 Task: Activate the email to Salesforce toggle .
Action: Mouse moved to (964, 70)
Screenshot: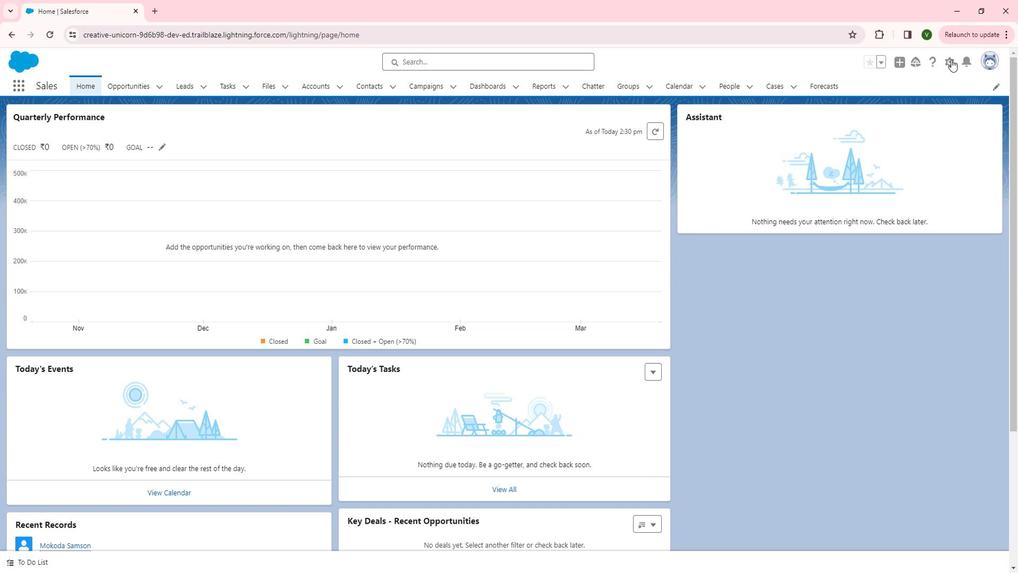 
Action: Mouse pressed left at (964, 70)
Screenshot: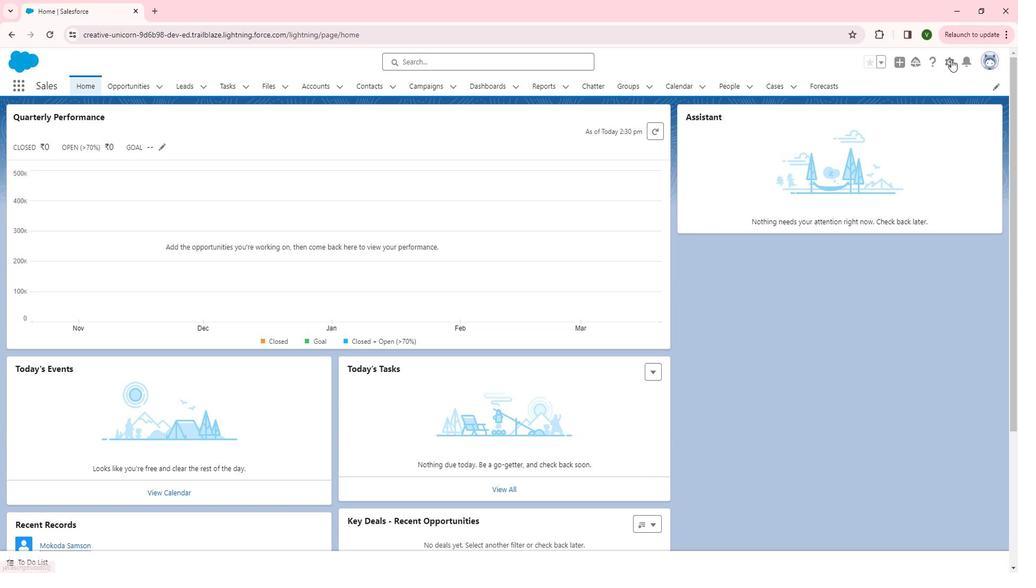 
Action: Mouse moved to (911, 144)
Screenshot: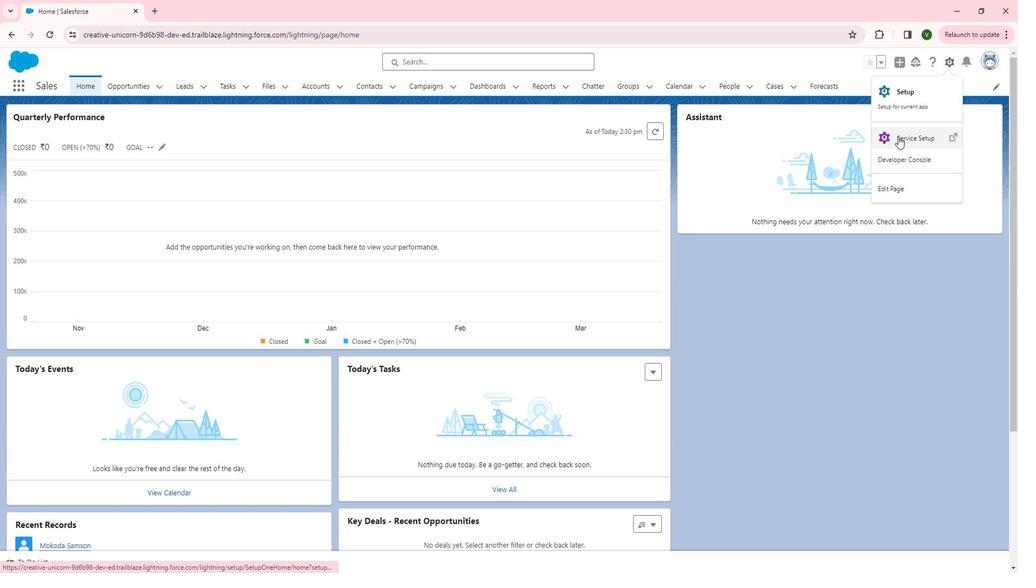 
Action: Mouse pressed left at (911, 144)
Screenshot: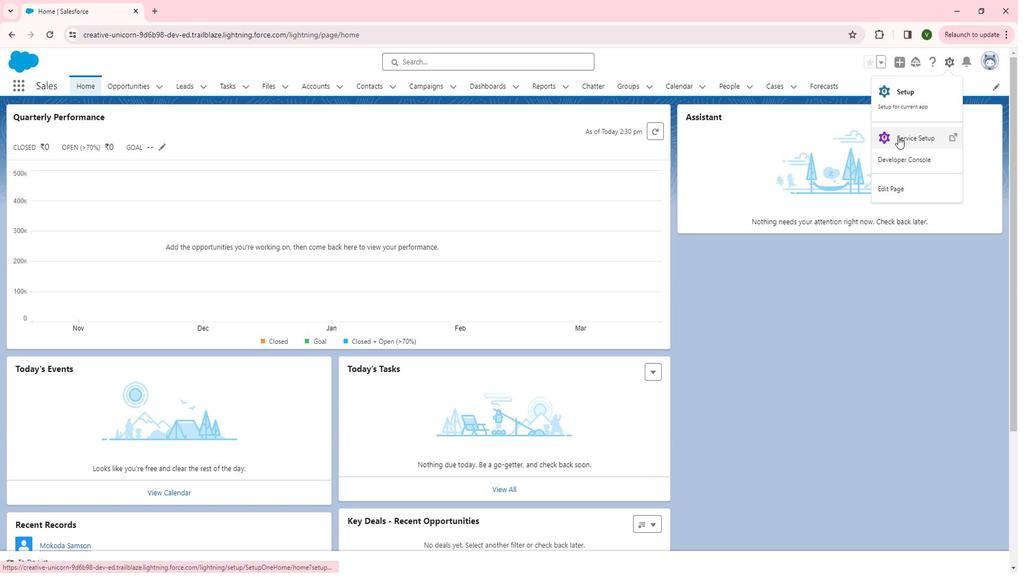
Action: Mouse moved to (21, 237)
Screenshot: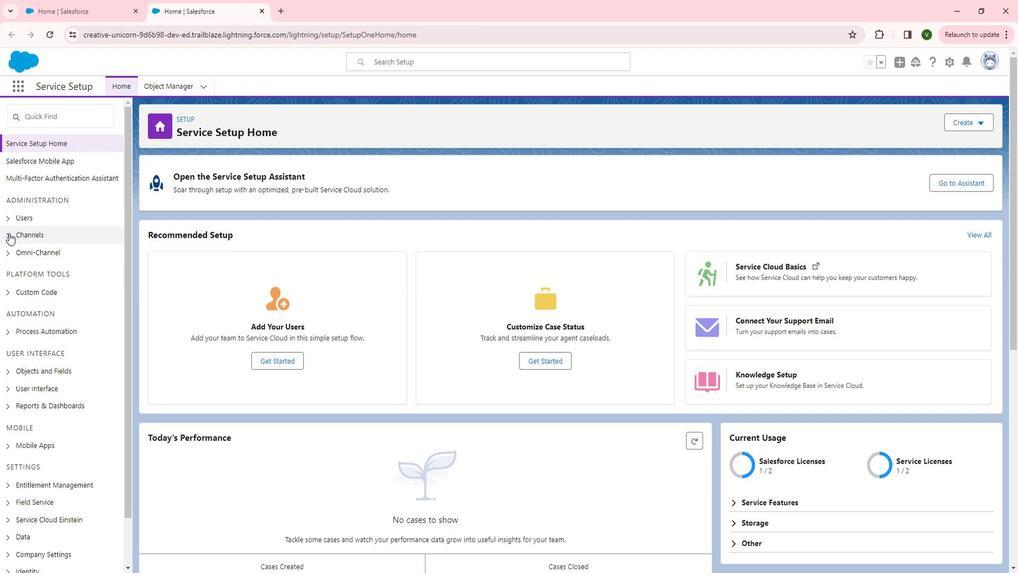 
Action: Mouse pressed left at (21, 237)
Screenshot: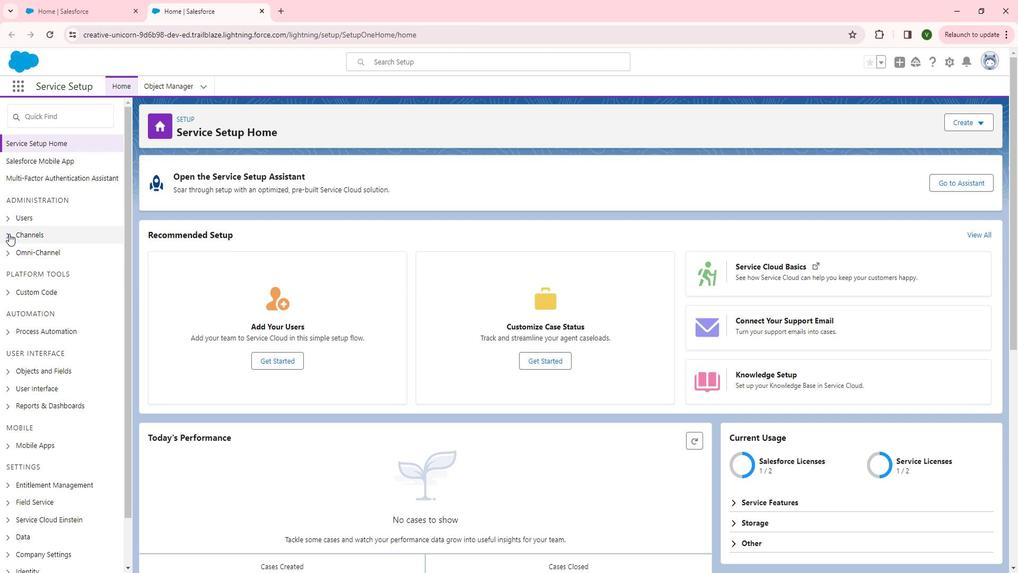 
Action: Mouse moved to (35, 291)
Screenshot: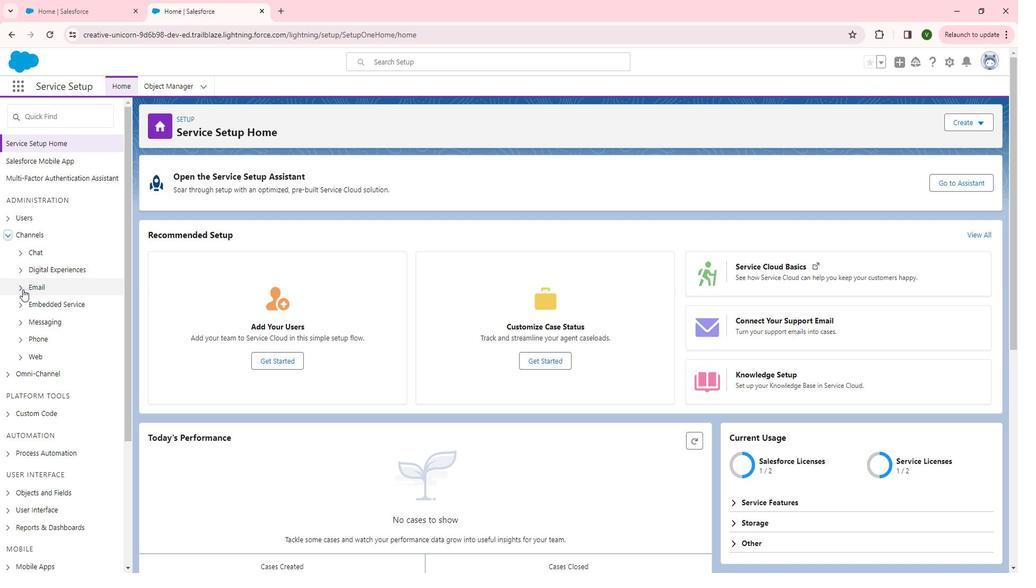 
Action: Mouse pressed left at (35, 291)
Screenshot: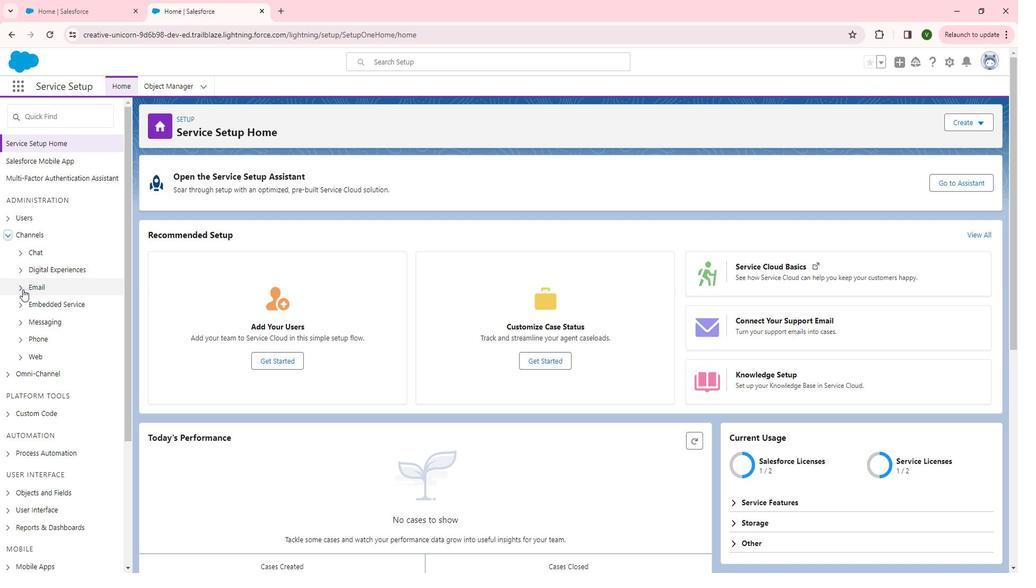 
Action: Mouse moved to (70, 371)
Screenshot: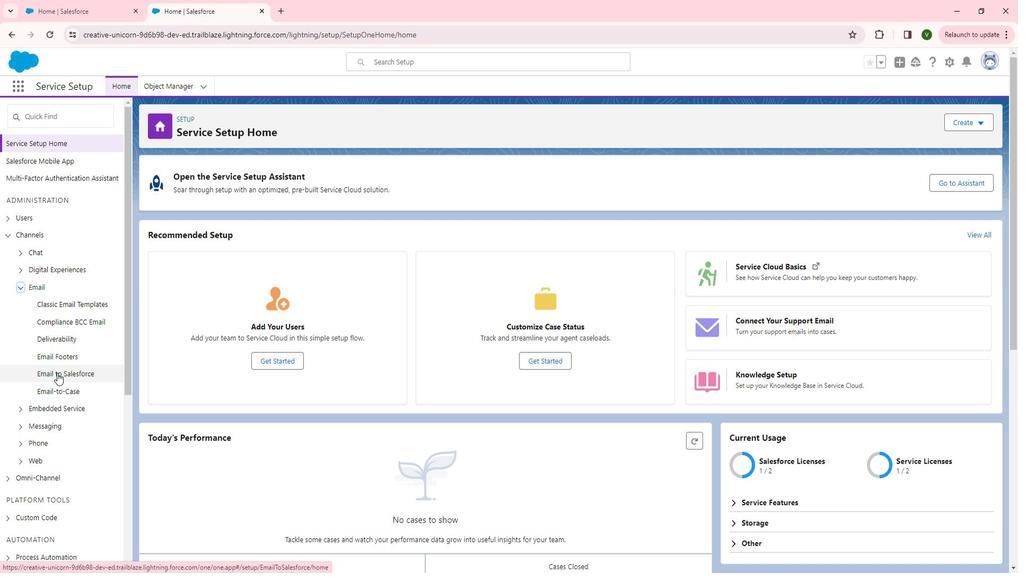
Action: Mouse pressed left at (70, 371)
Screenshot: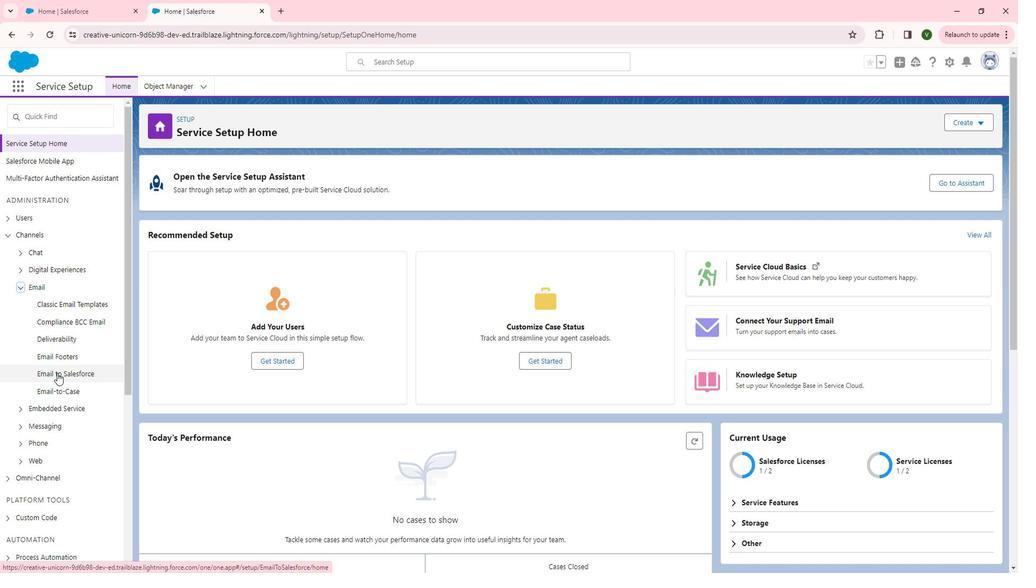 
Action: Mouse moved to (430, 237)
Screenshot: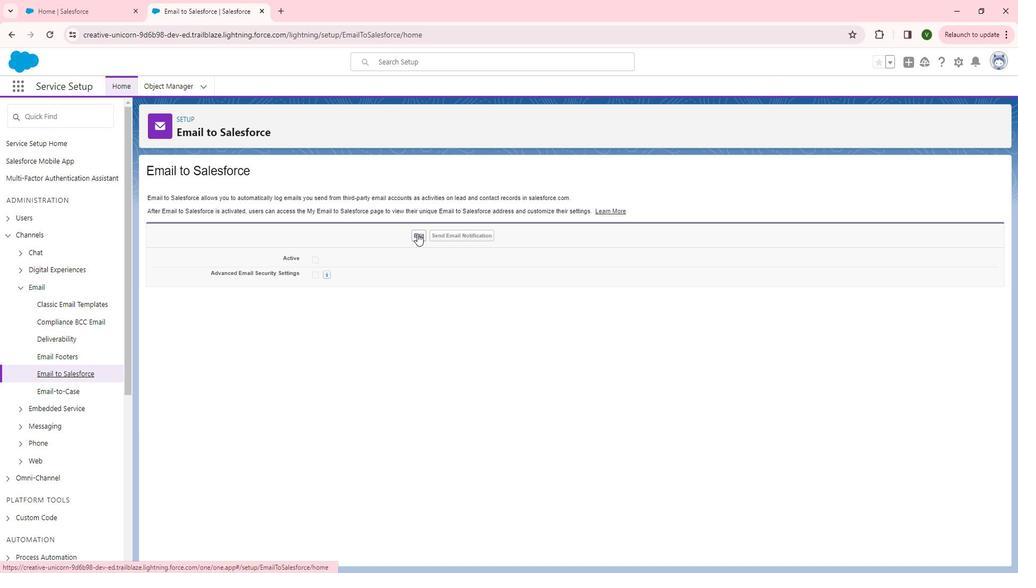 
Action: Mouse pressed left at (430, 237)
Screenshot: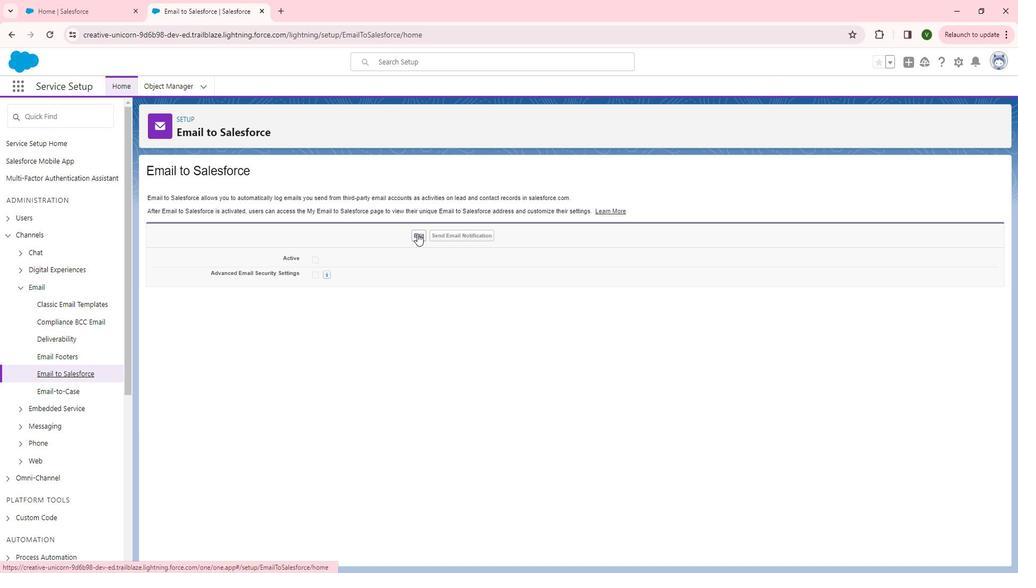 
Action: Mouse moved to (328, 261)
Screenshot: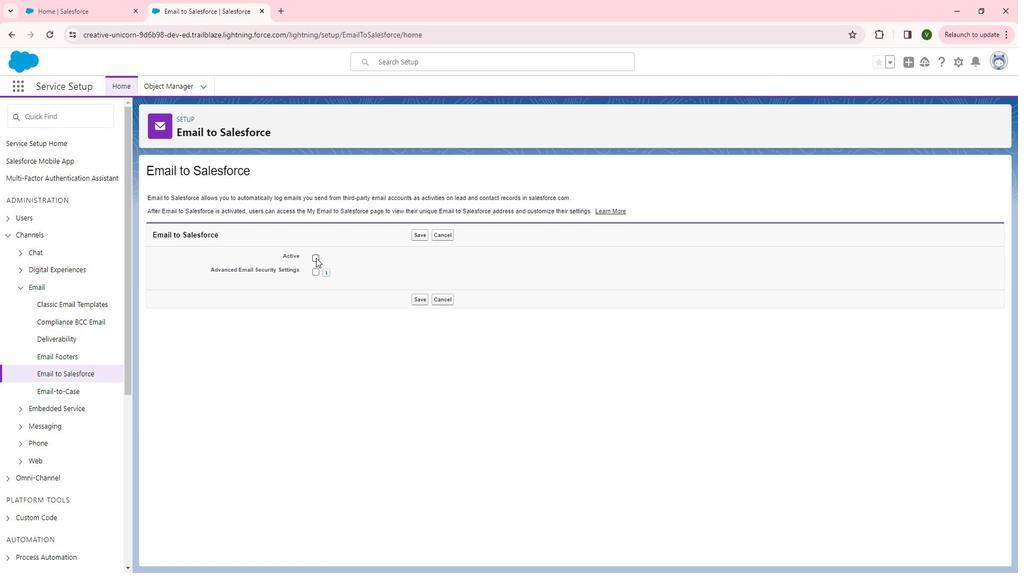 
Action: Mouse pressed left at (328, 261)
Screenshot: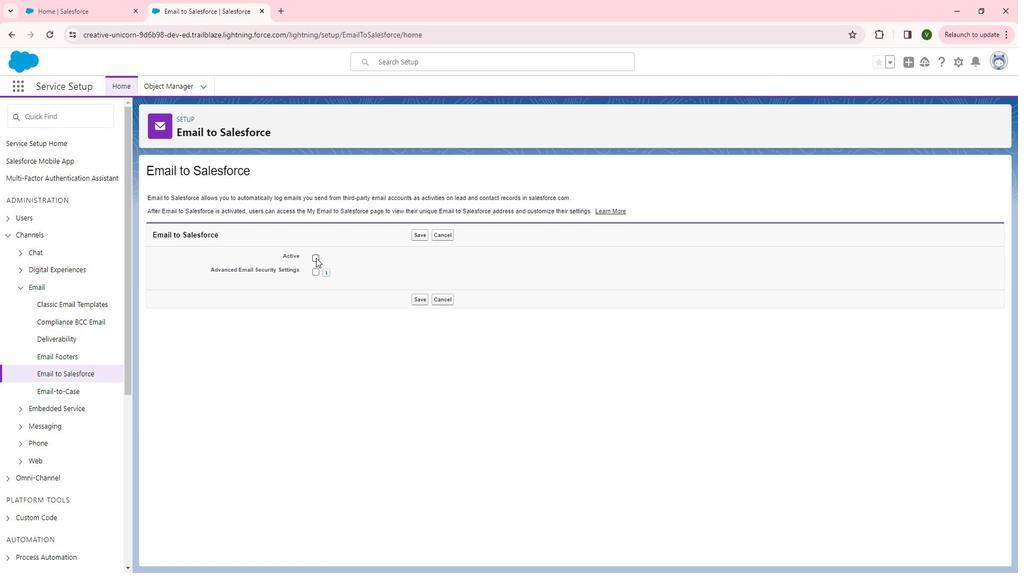 
Action: Mouse moved to (430, 239)
Screenshot: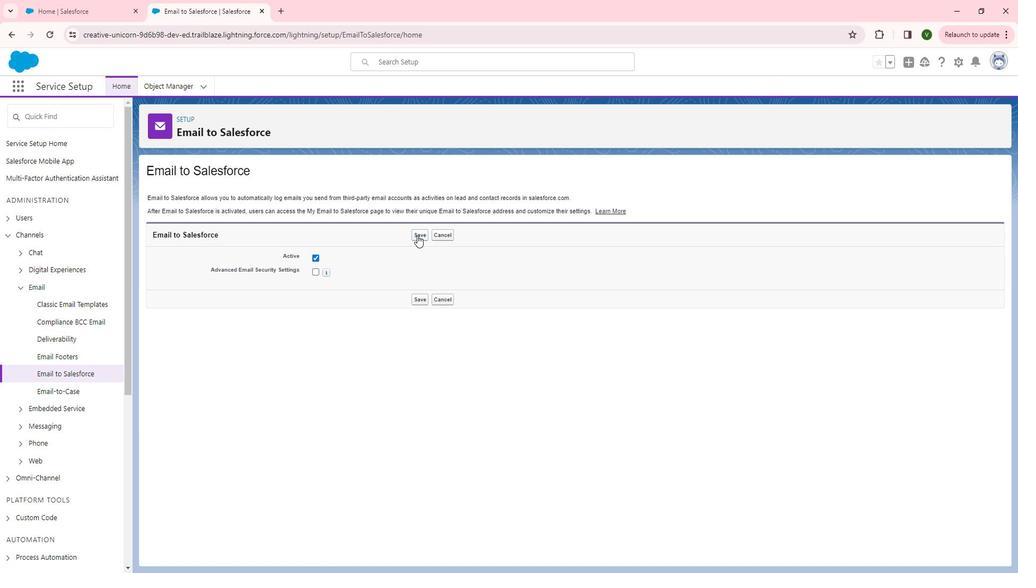 
Action: Mouse pressed left at (430, 239)
Screenshot: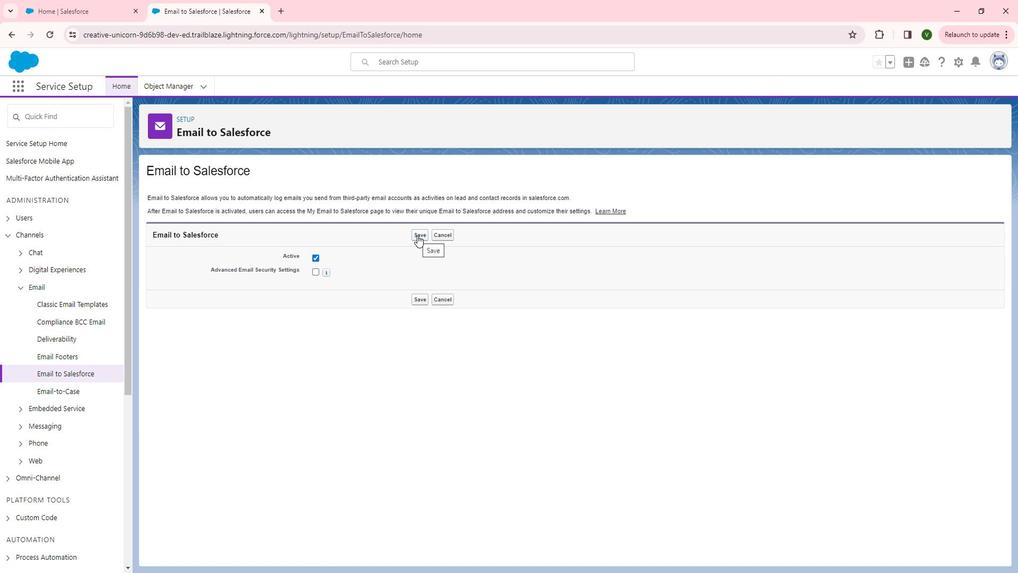 
Action: Mouse moved to (584, 402)
Screenshot: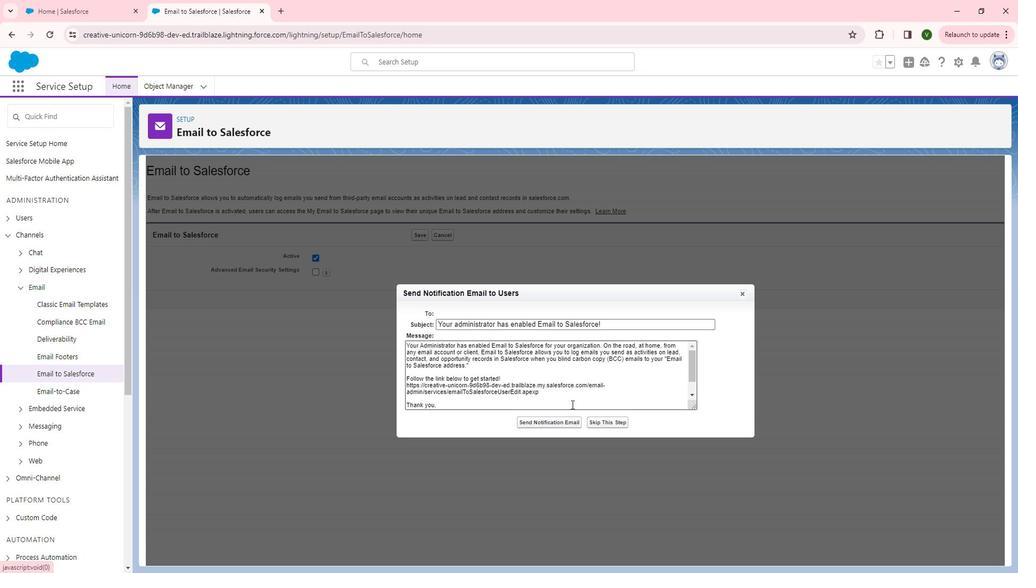 
Action: Mouse scrolled (584, 401) with delta (0, 0)
Screenshot: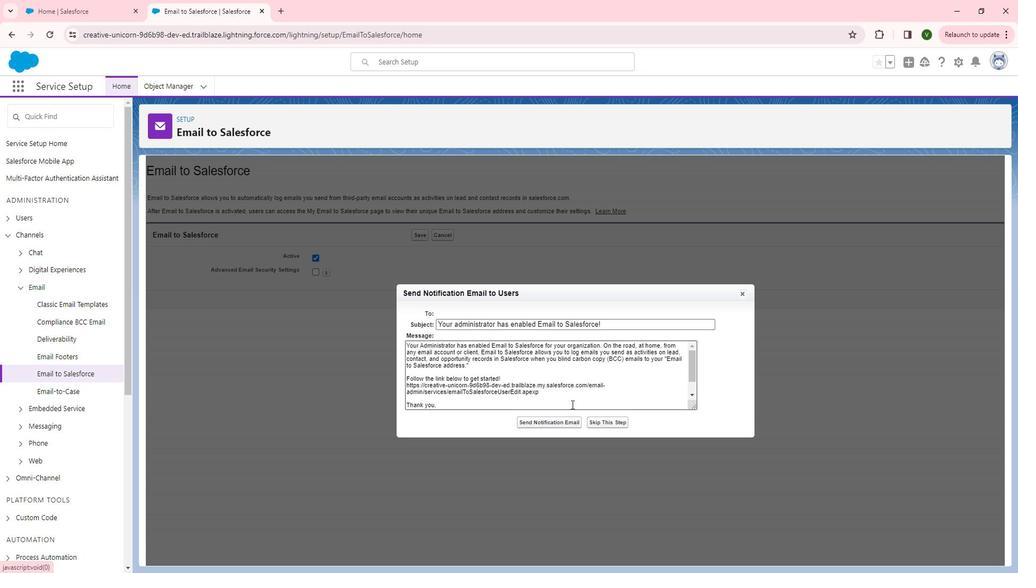 
Action: Mouse scrolled (584, 401) with delta (0, 0)
Screenshot: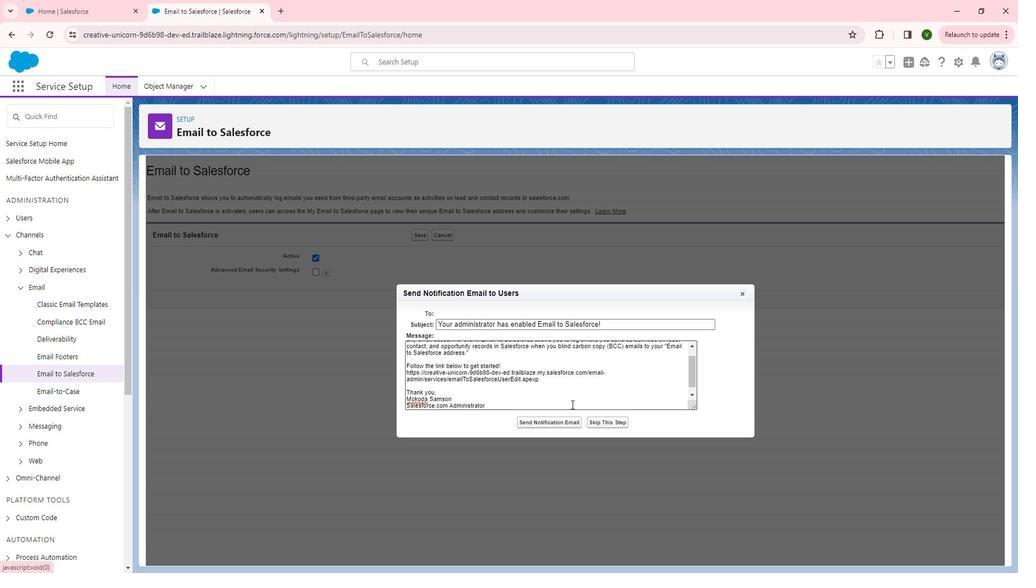 
Action: Mouse moved to (592, 406)
Screenshot: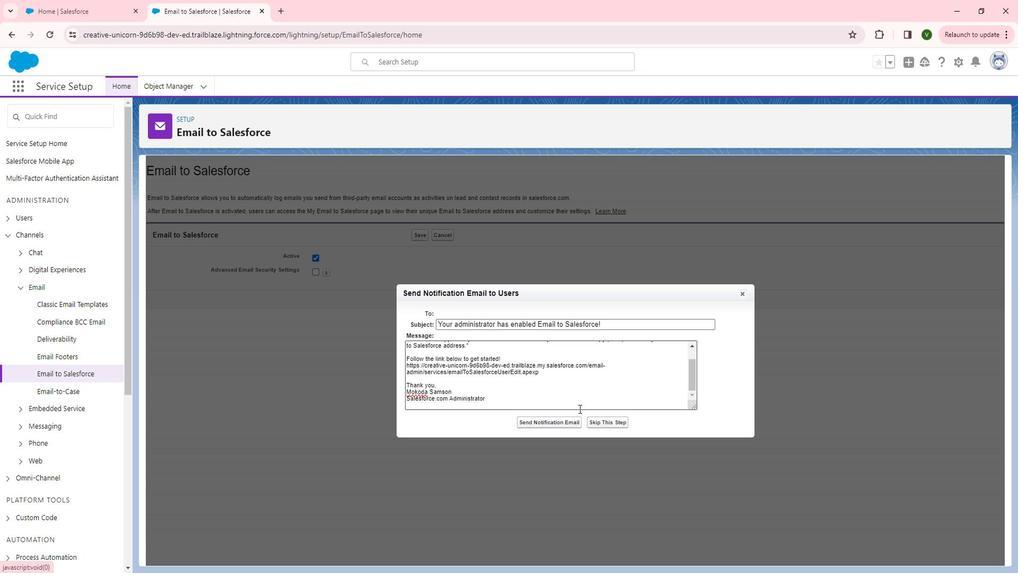 
Action: Mouse scrolled (592, 405) with delta (0, 0)
Screenshot: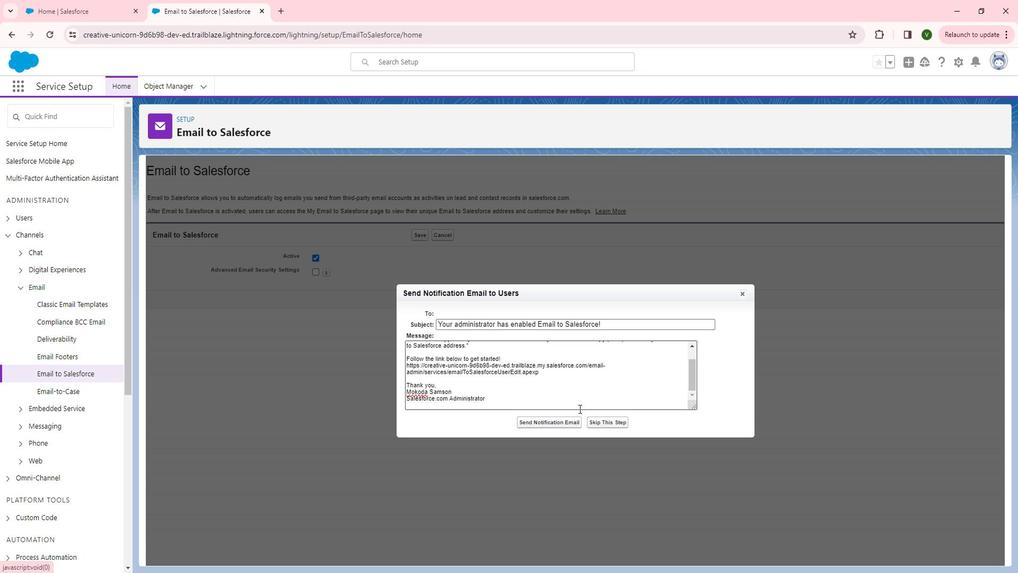 
Action: Mouse scrolled (592, 405) with delta (0, 0)
Screenshot: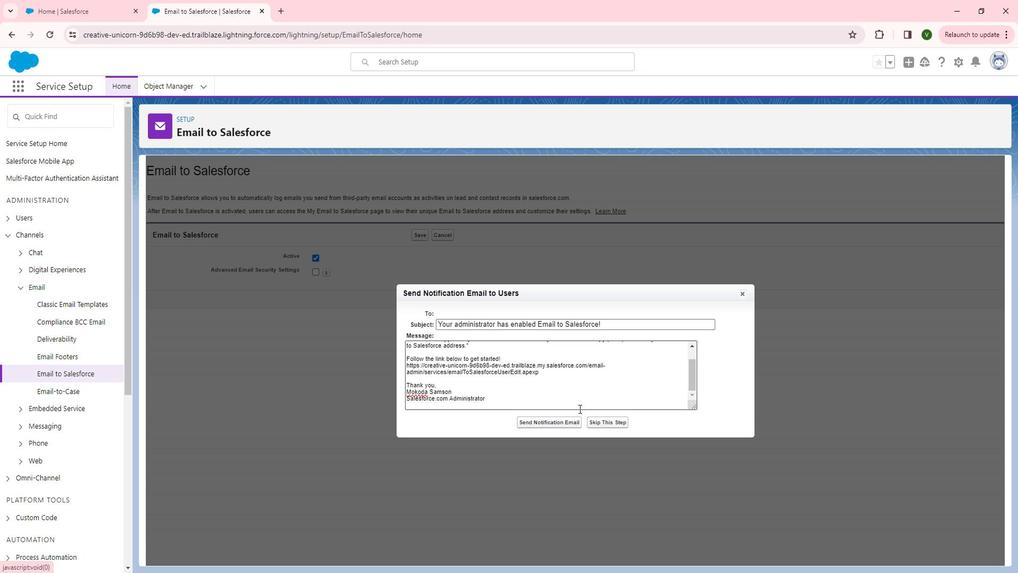 
Action: Mouse moved to (582, 418)
Screenshot: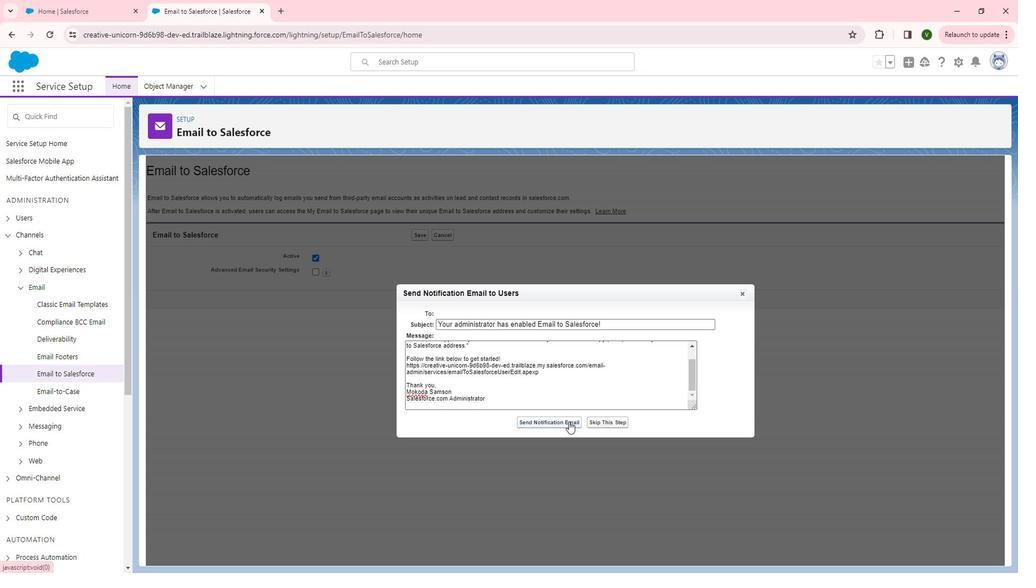 
Action: Mouse pressed left at (582, 418)
Screenshot: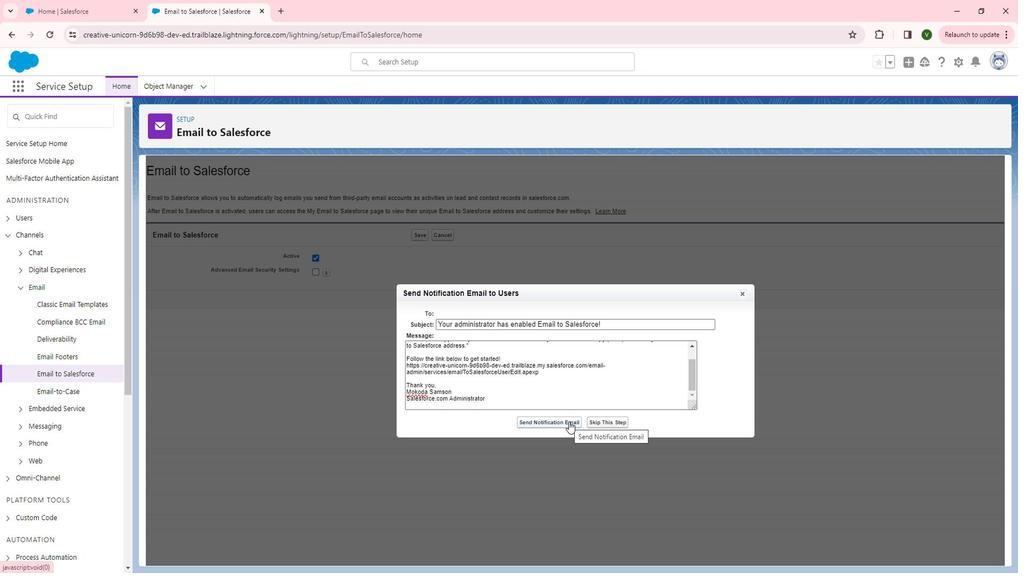 
Action: Mouse moved to (514, 361)
Screenshot: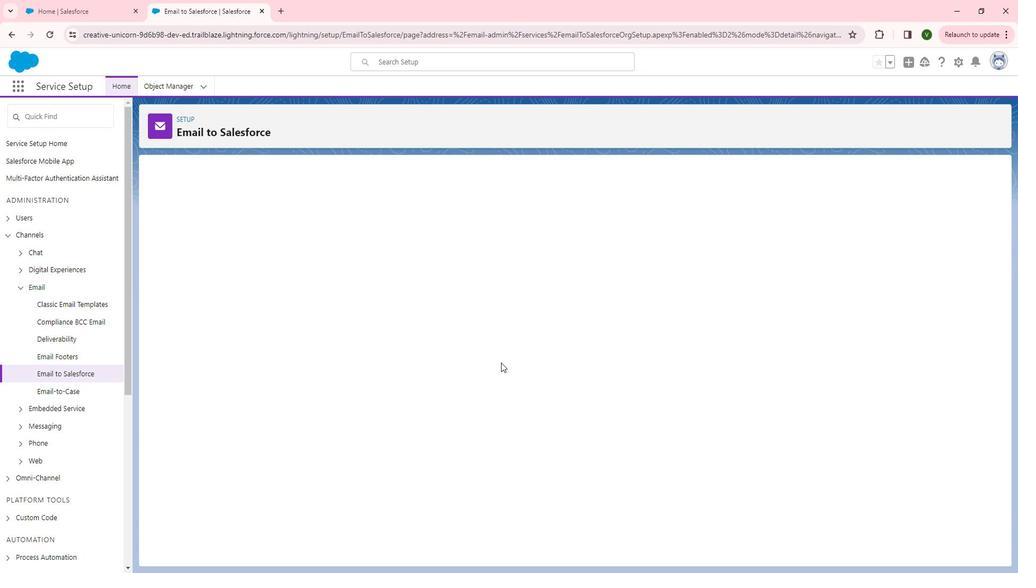 
